 Task: Open the Outlook data file located on the desktop.
Action: Mouse moved to (51, 28)
Screenshot: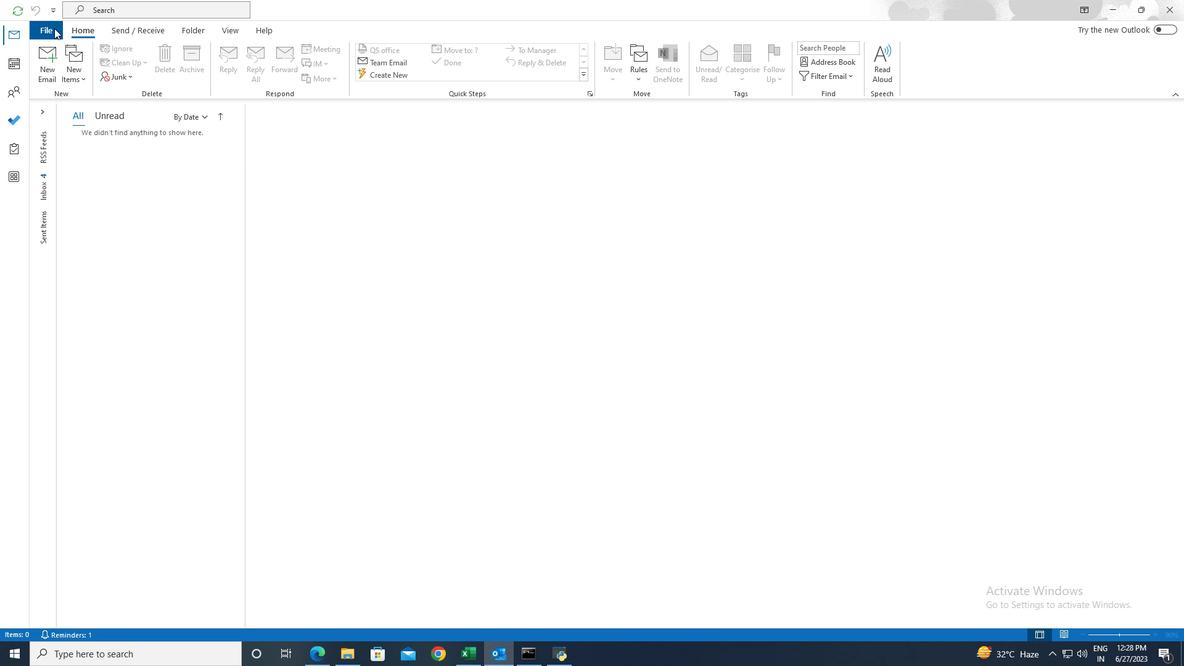 
Action: Mouse pressed left at (51, 28)
Screenshot: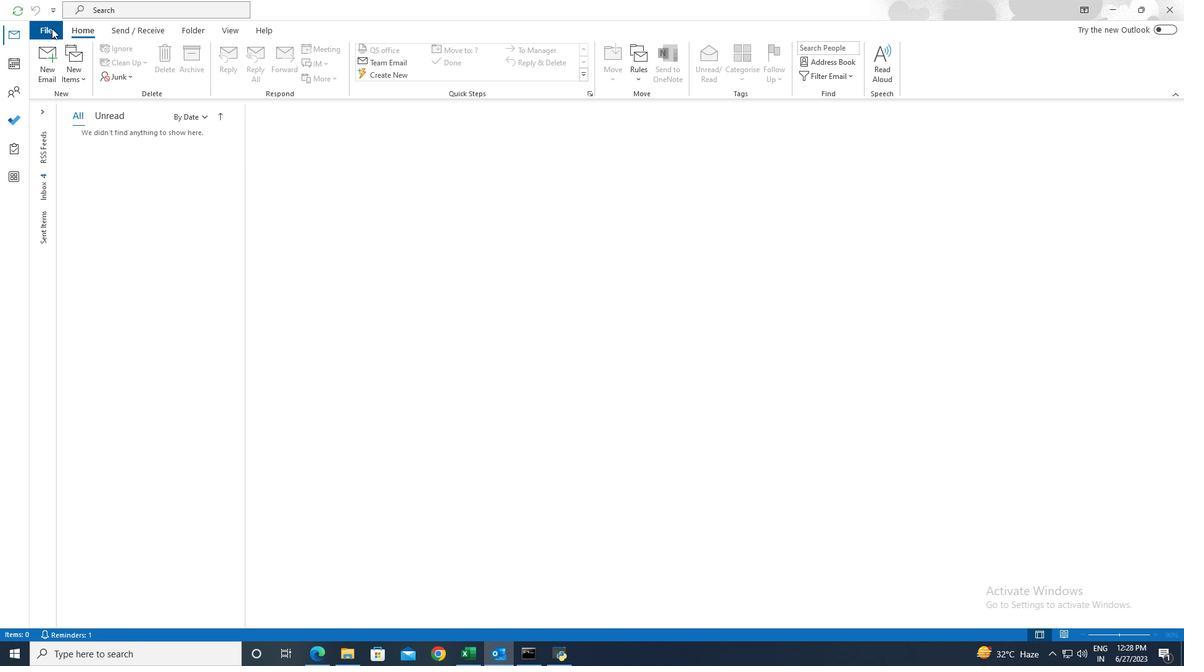 
Action: Mouse moved to (59, 85)
Screenshot: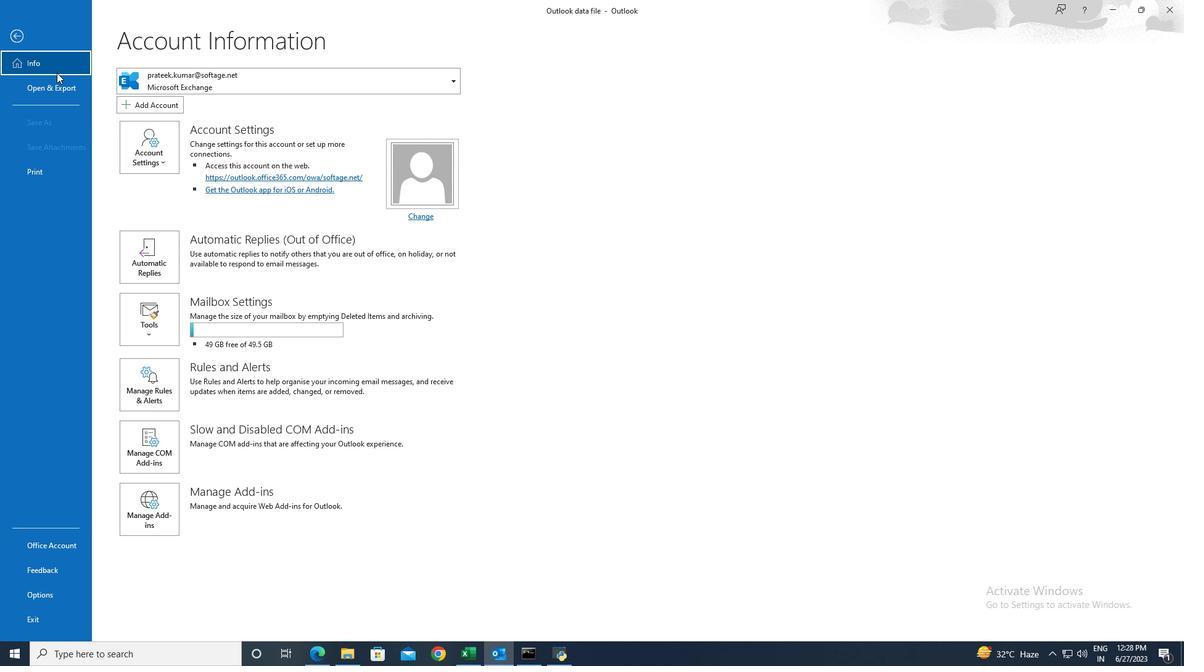 
Action: Mouse pressed left at (59, 85)
Screenshot: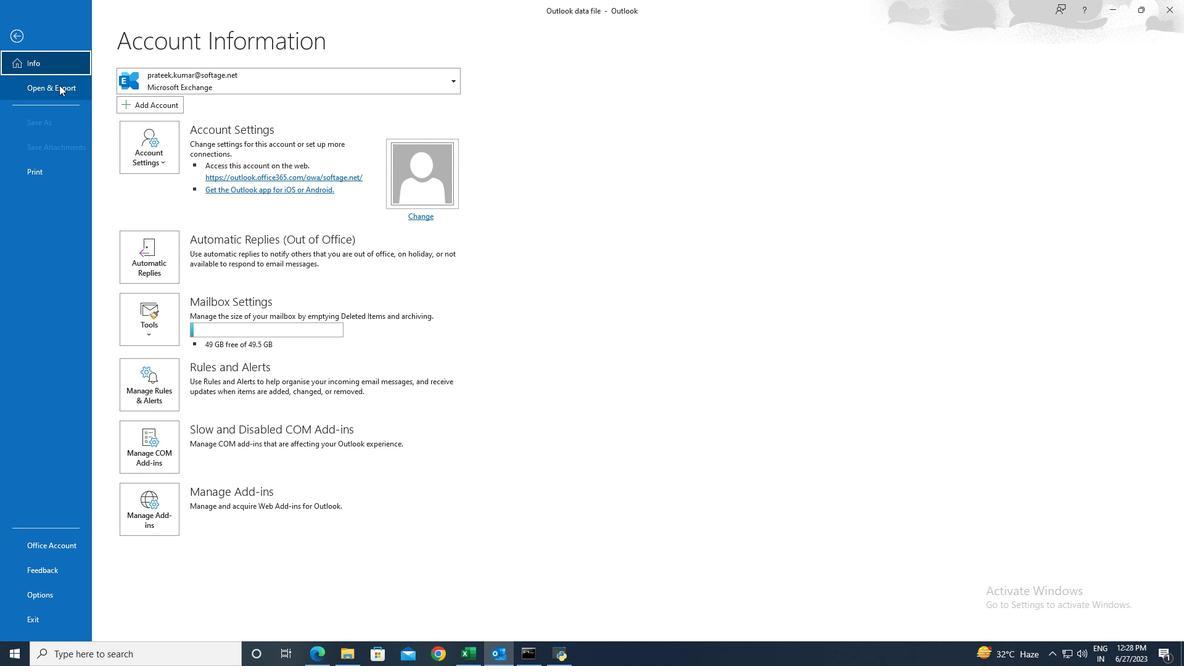 
Action: Mouse moved to (175, 150)
Screenshot: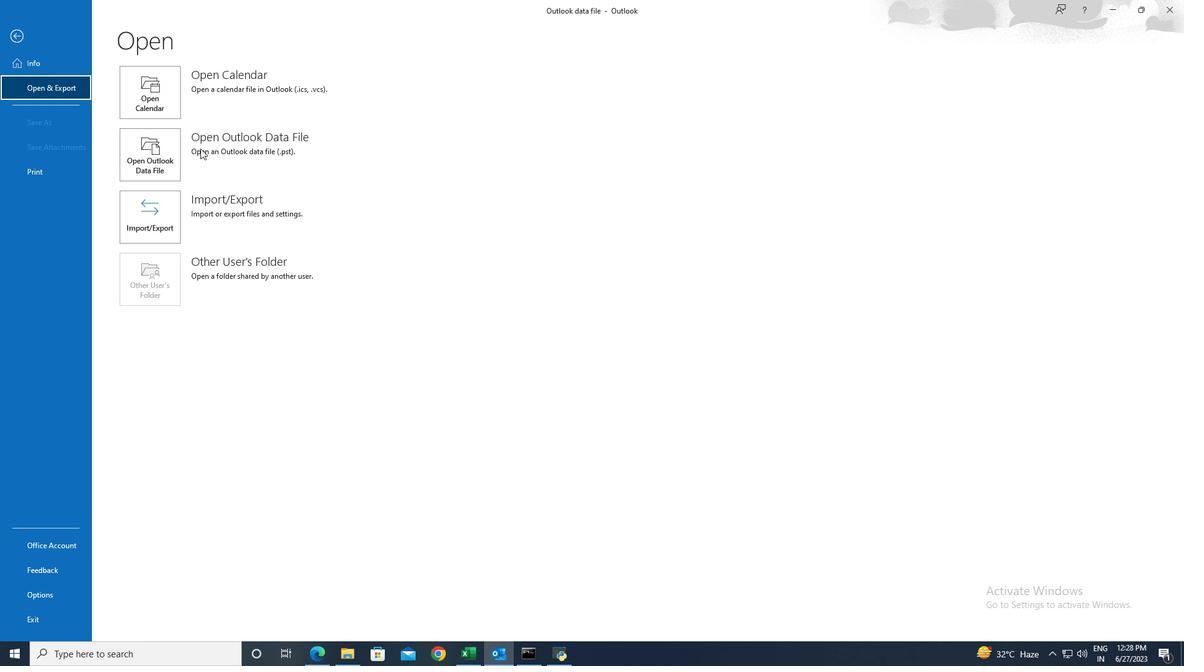 
Action: Mouse pressed left at (175, 150)
Screenshot: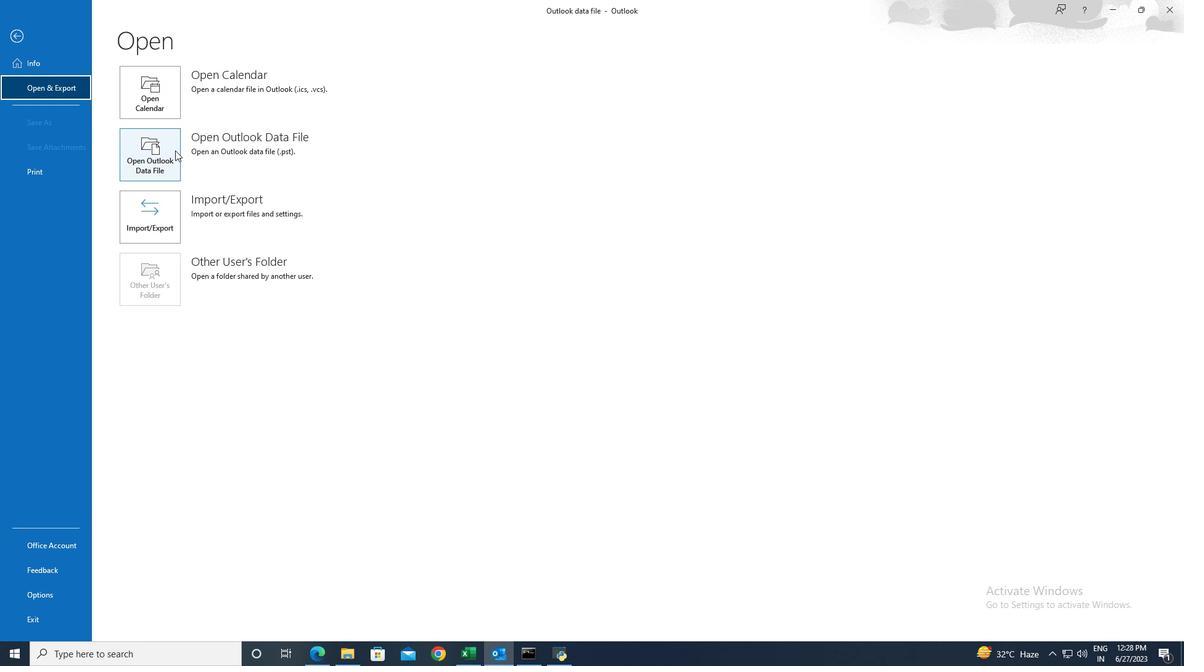 
Action: Mouse moved to (53, 140)
Screenshot: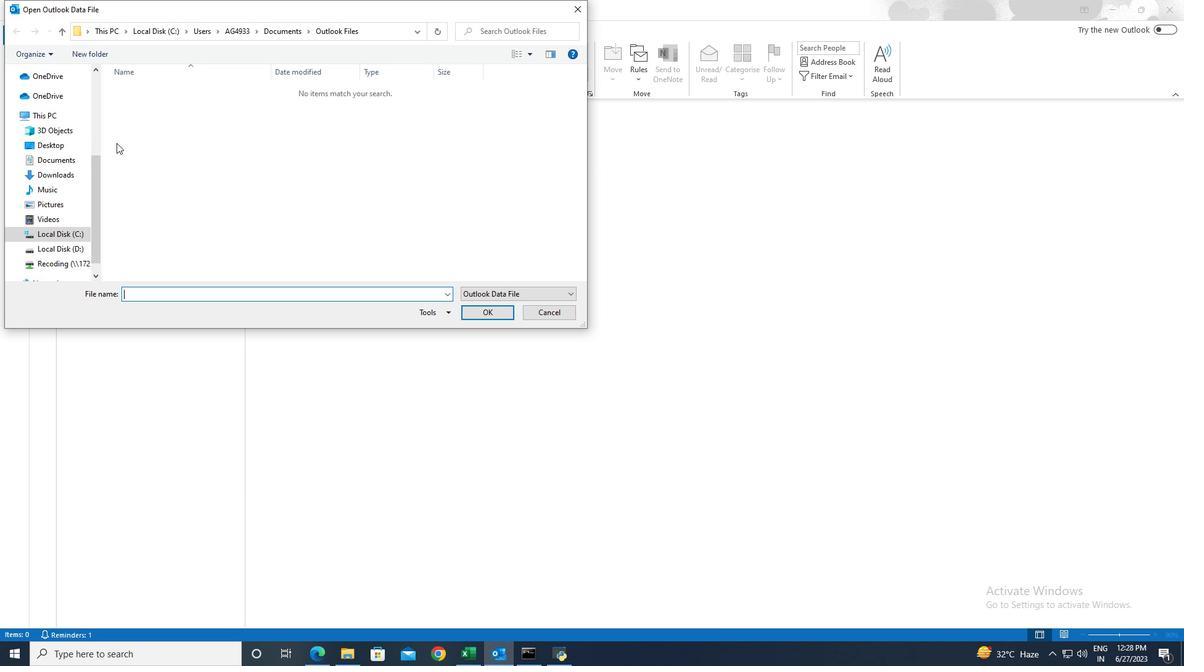 
Action: Mouse pressed left at (53, 140)
Screenshot: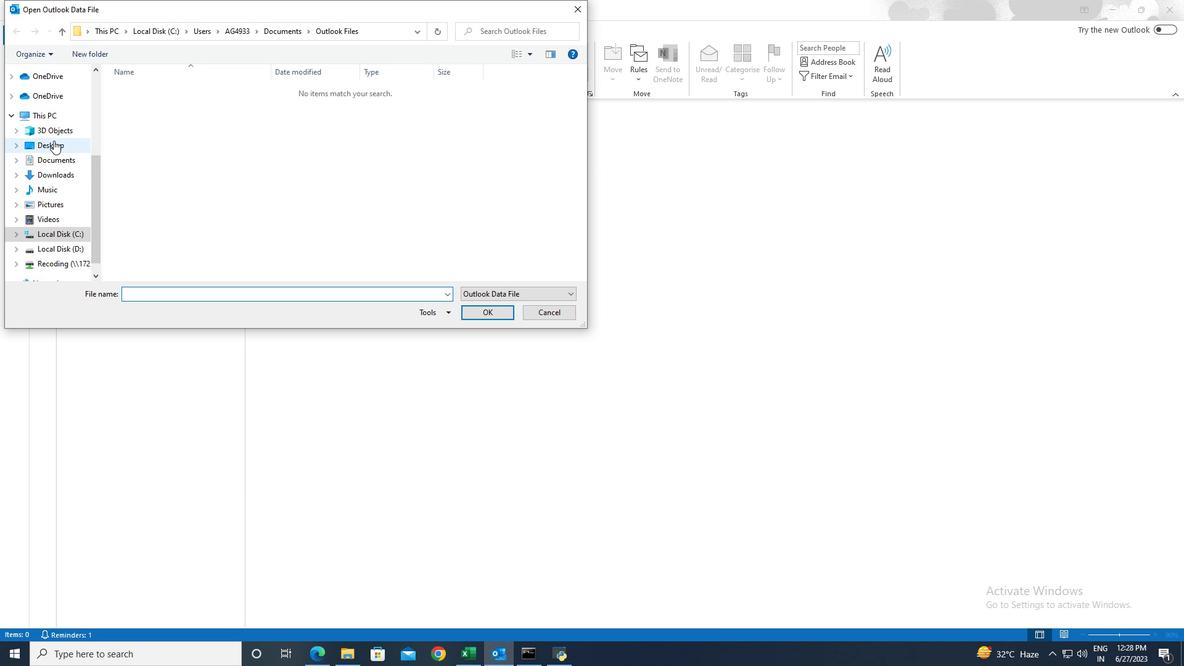 
Action: Mouse moved to (168, 90)
Screenshot: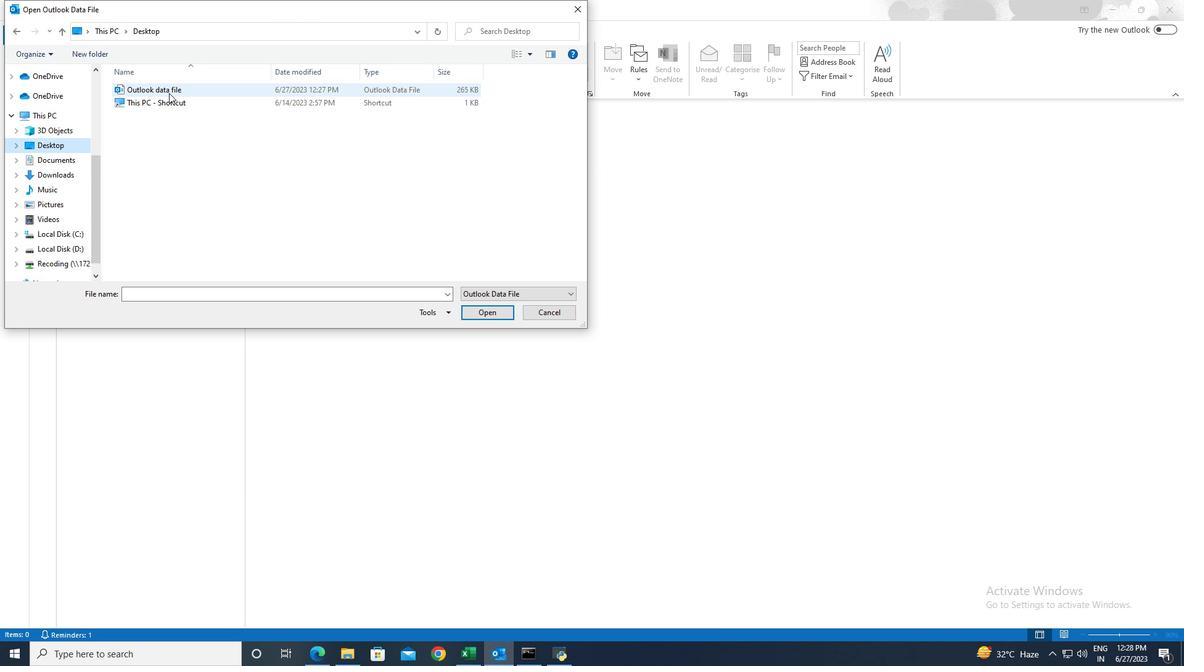 
Action: Mouse pressed left at (168, 90)
Screenshot: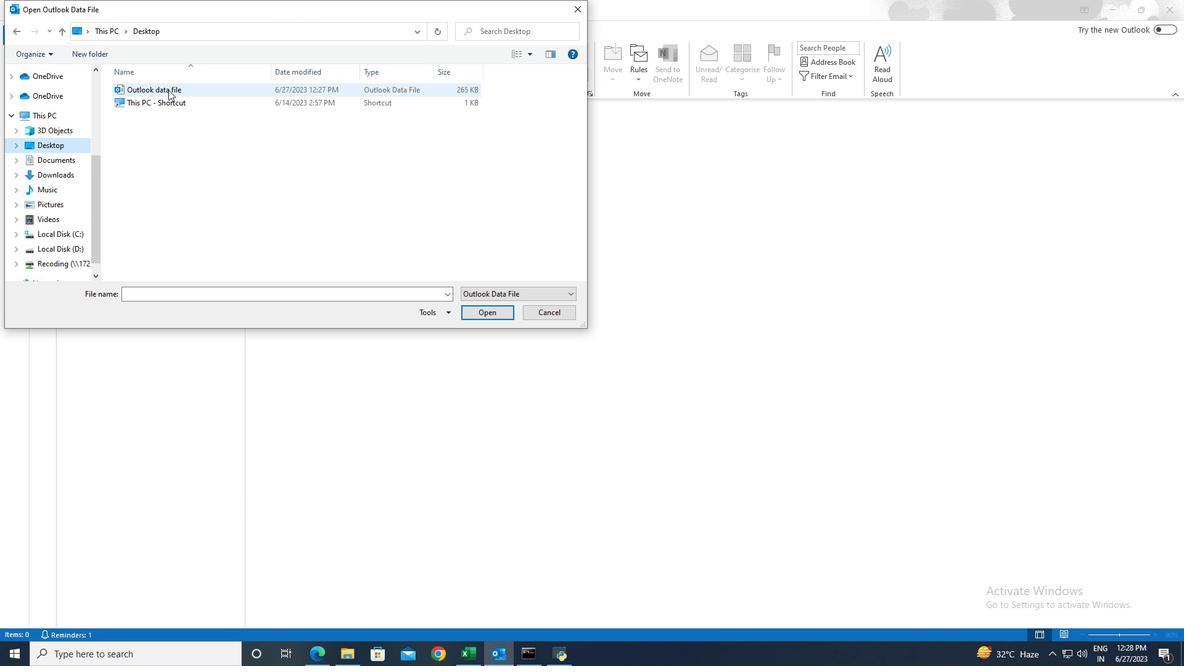 
Action: Mouse moved to (472, 309)
Screenshot: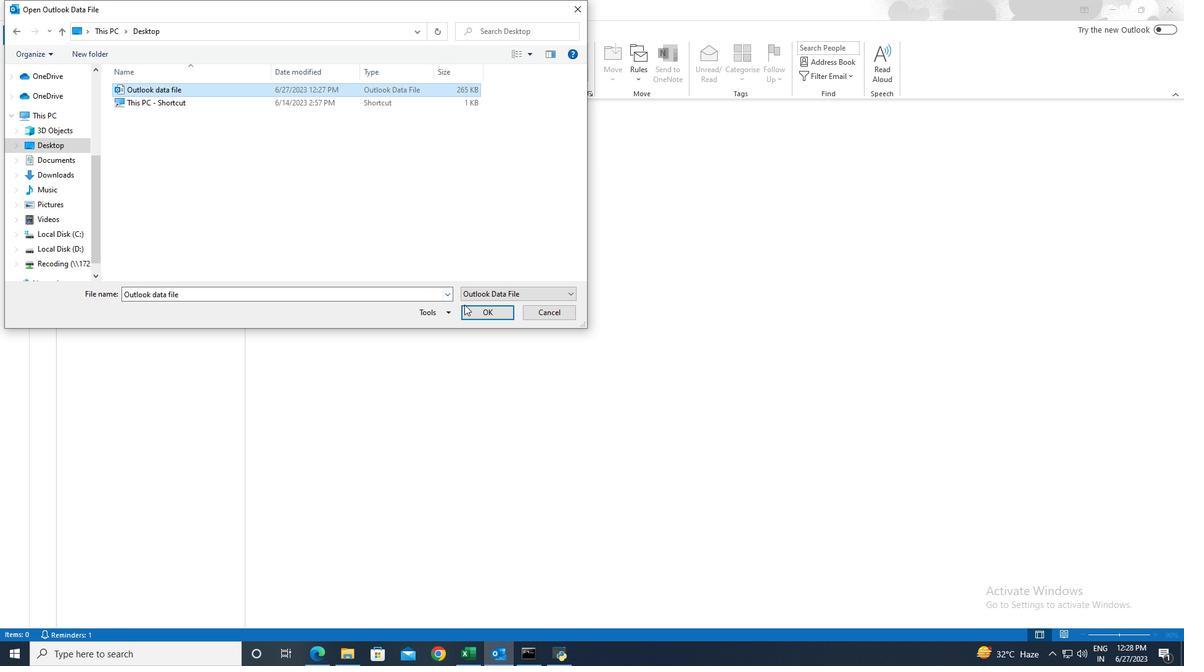 
Action: Mouse pressed left at (472, 309)
Screenshot: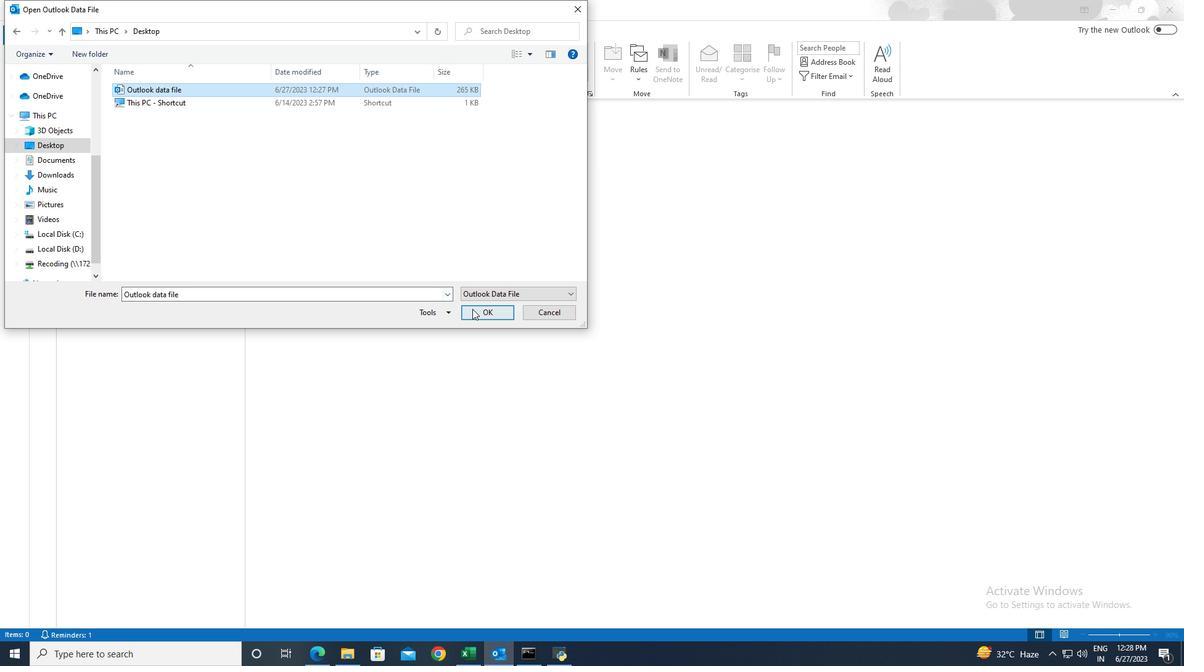 
Action: Mouse moved to (472, 309)
Screenshot: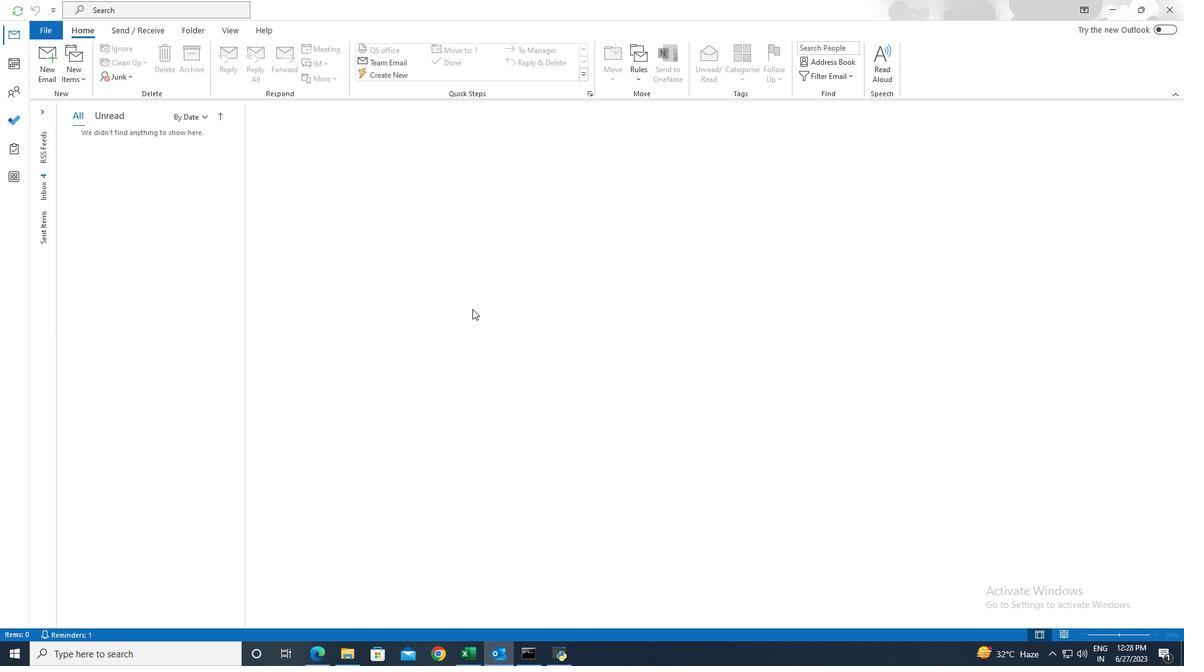 
